 Task: Use the formula "UNICHAR" in spreadsheet "Project portfolio".
Action: Mouse pressed left at (844, 250)
Screenshot: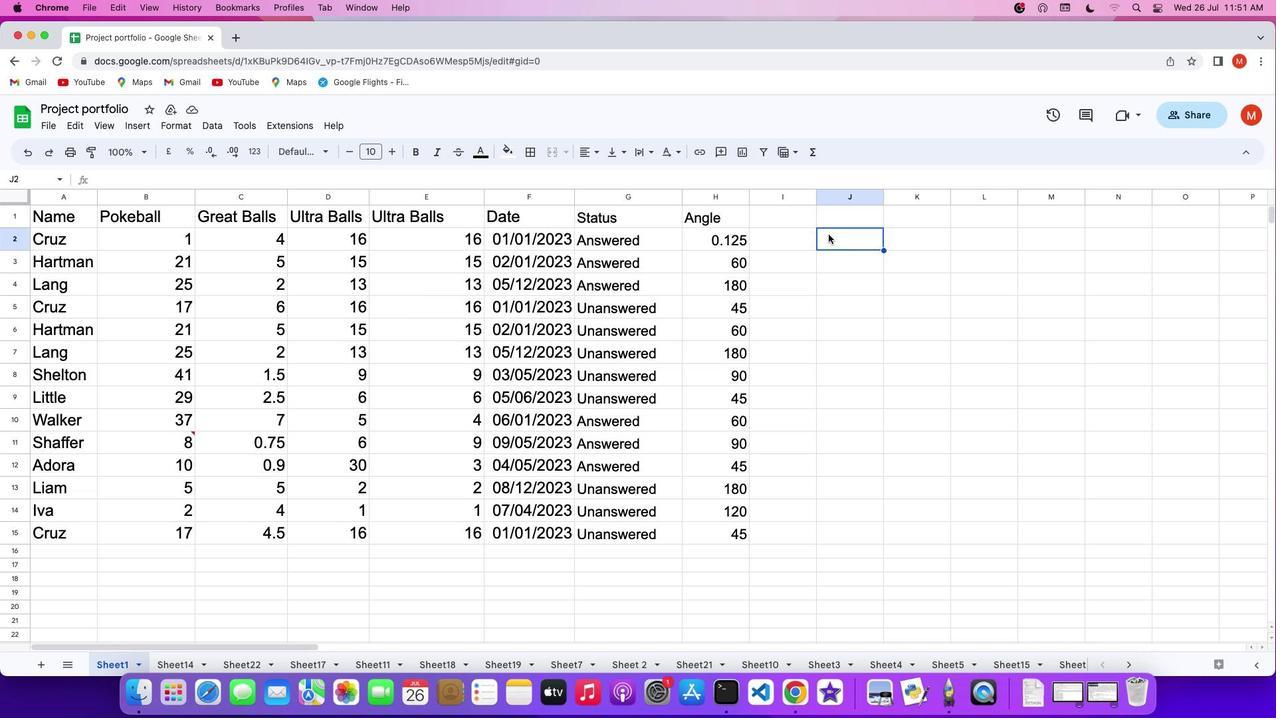 
Action: Key pressed '='
Screenshot: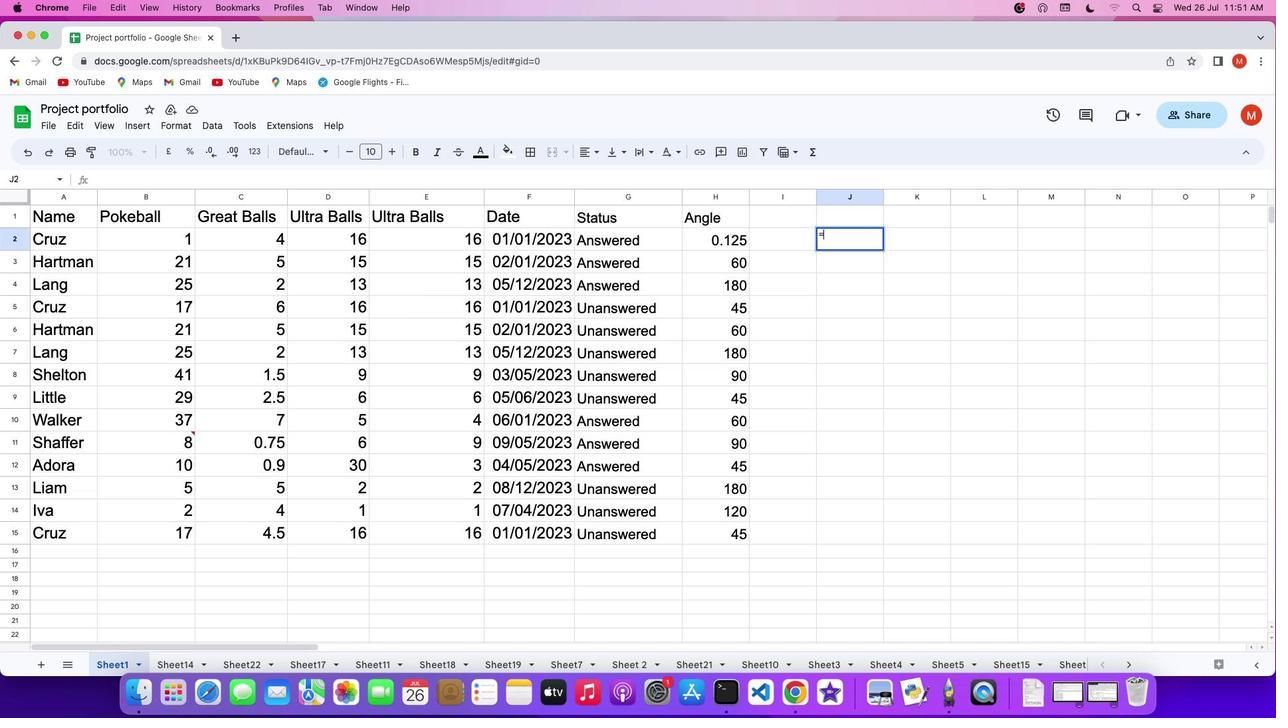 
Action: Mouse moved to (829, 173)
Screenshot: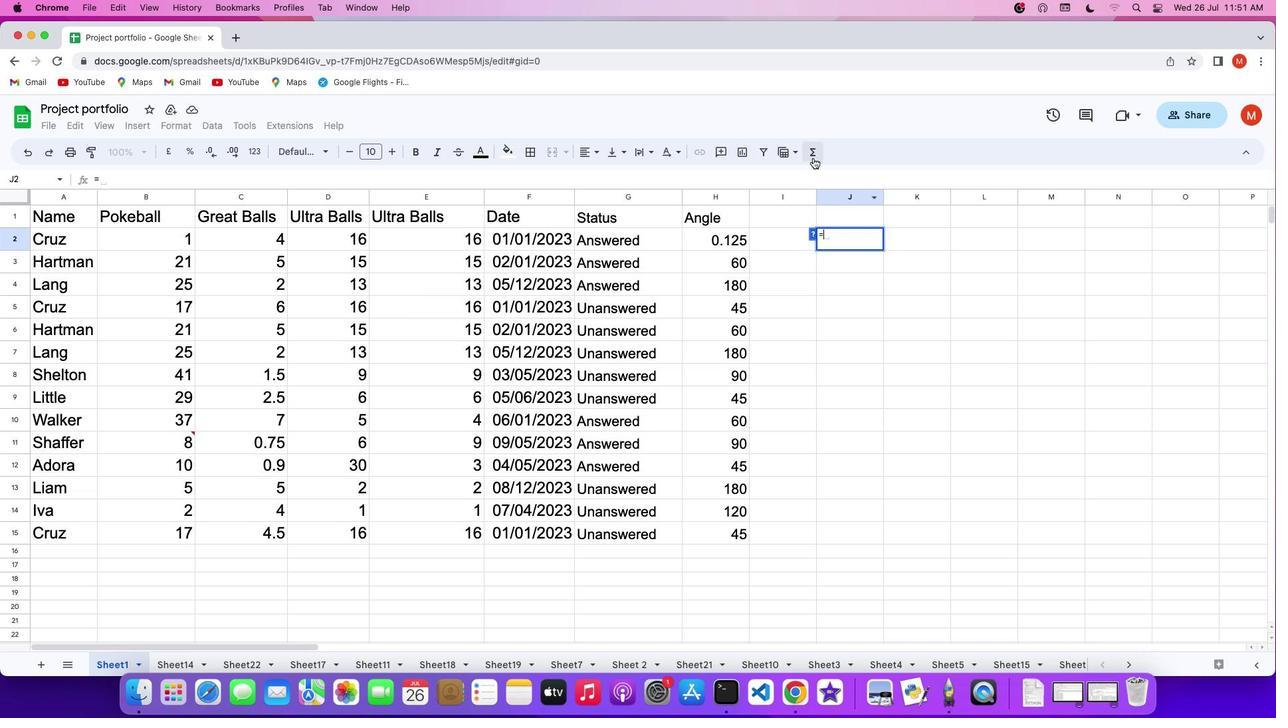 
Action: Mouse pressed left at (829, 173)
Screenshot: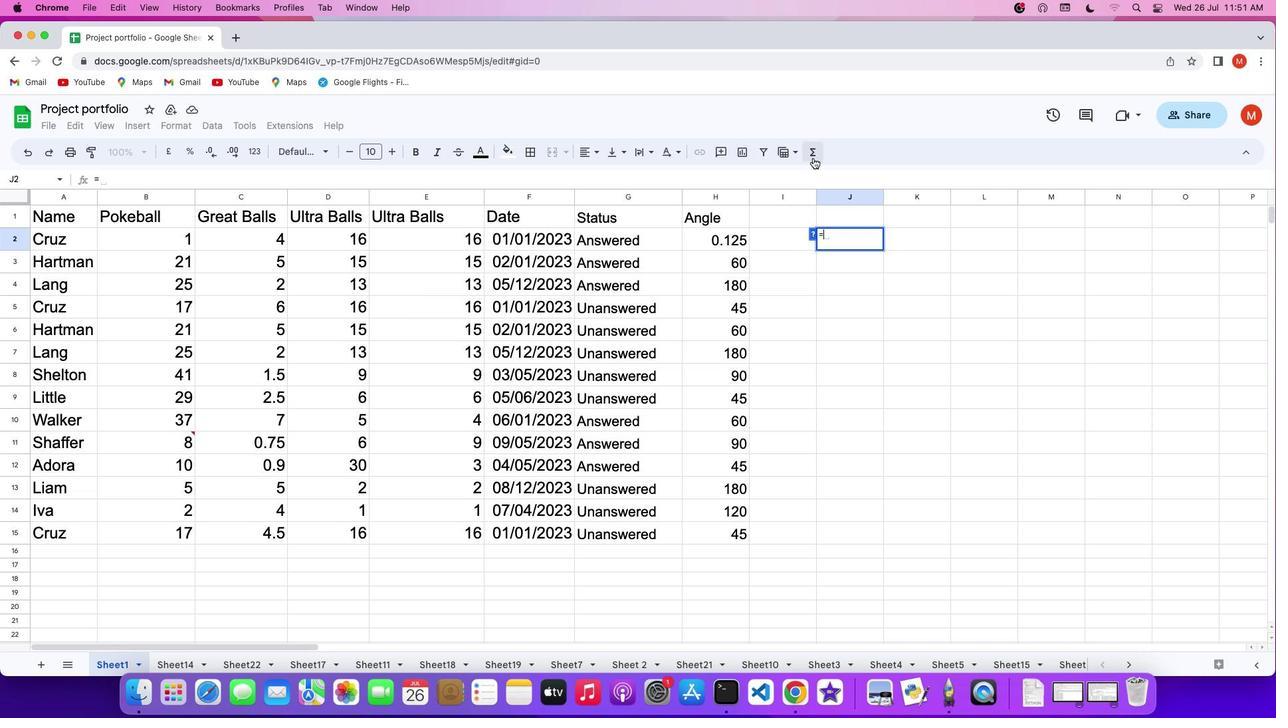 
Action: Mouse moved to (1000, 532)
Screenshot: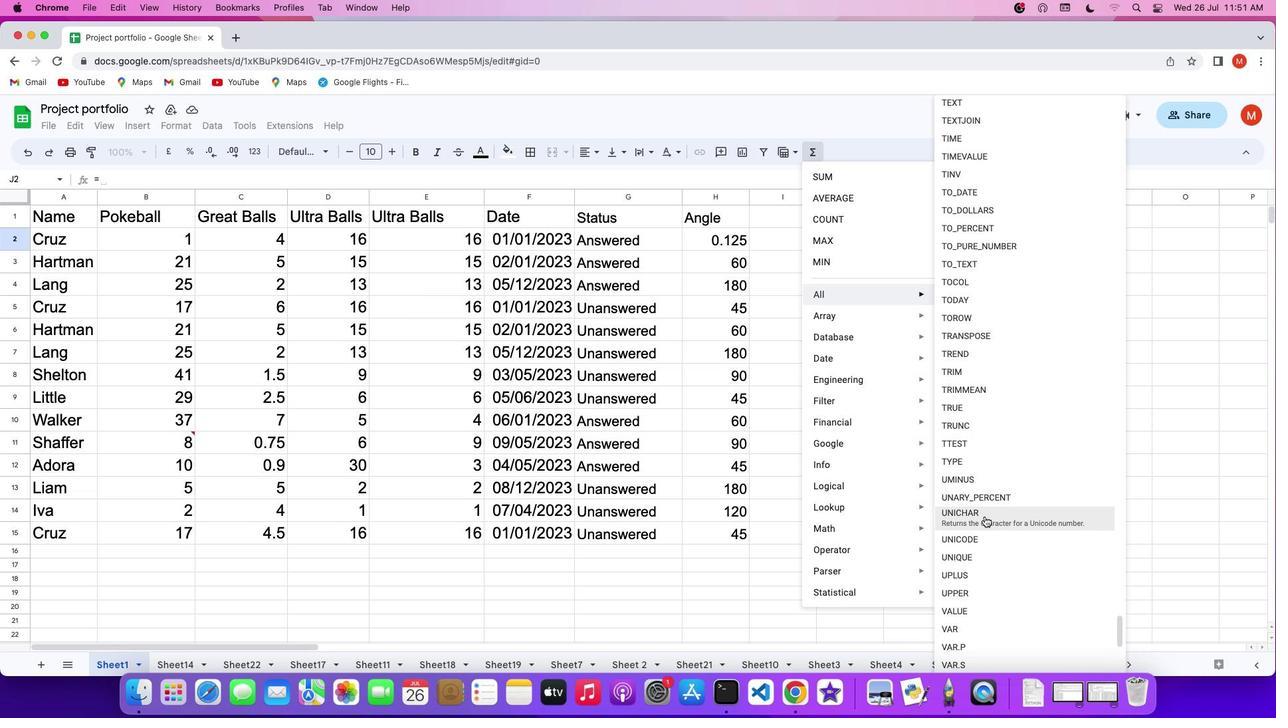 
Action: Mouse pressed left at (1000, 532)
Screenshot: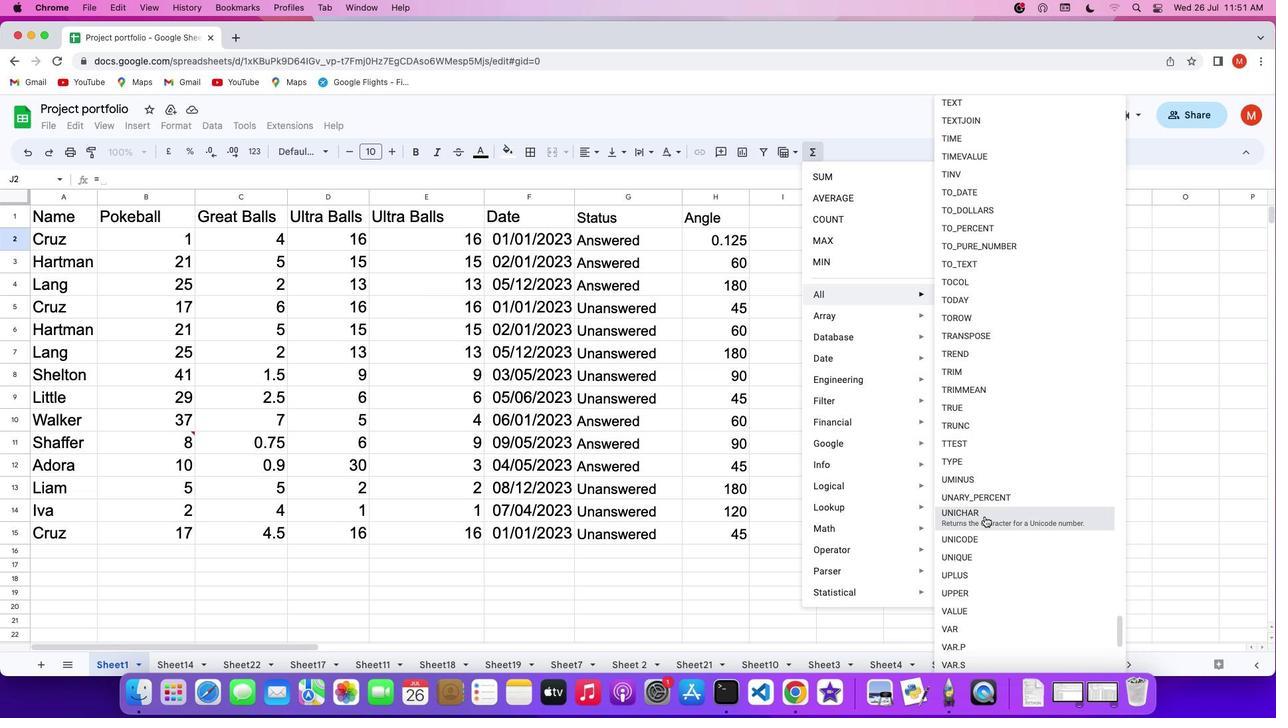 
Action: Key pressed '7''1'Key.enter
Screenshot: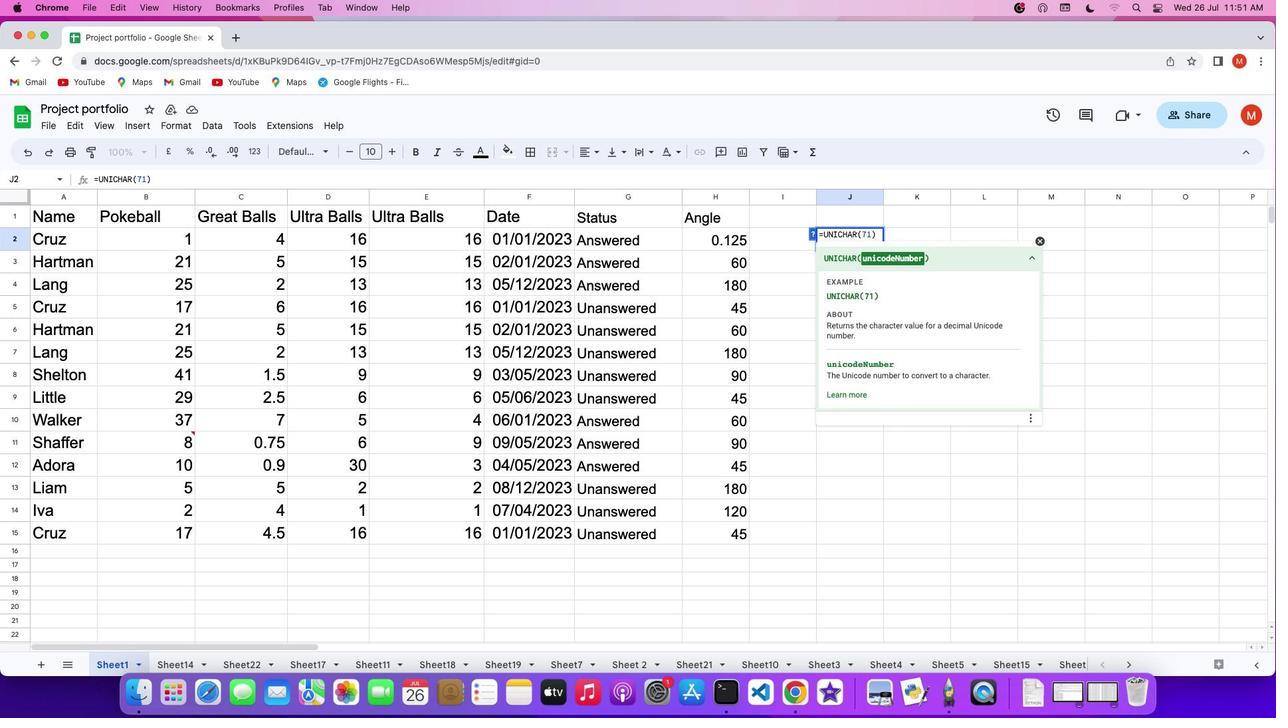 
